 Task: Use the formula "CEILING.PRECISE" in spreadsheet "Project protfolio".
Action: Mouse moved to (727, 107)
Screenshot: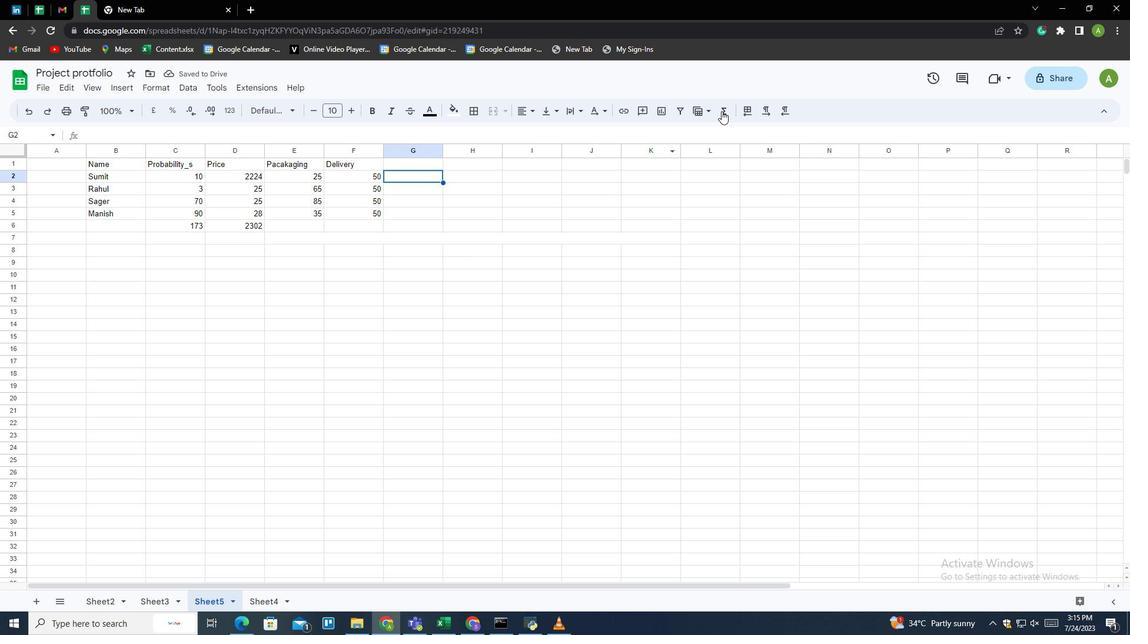 
Action: Mouse pressed left at (727, 107)
Screenshot: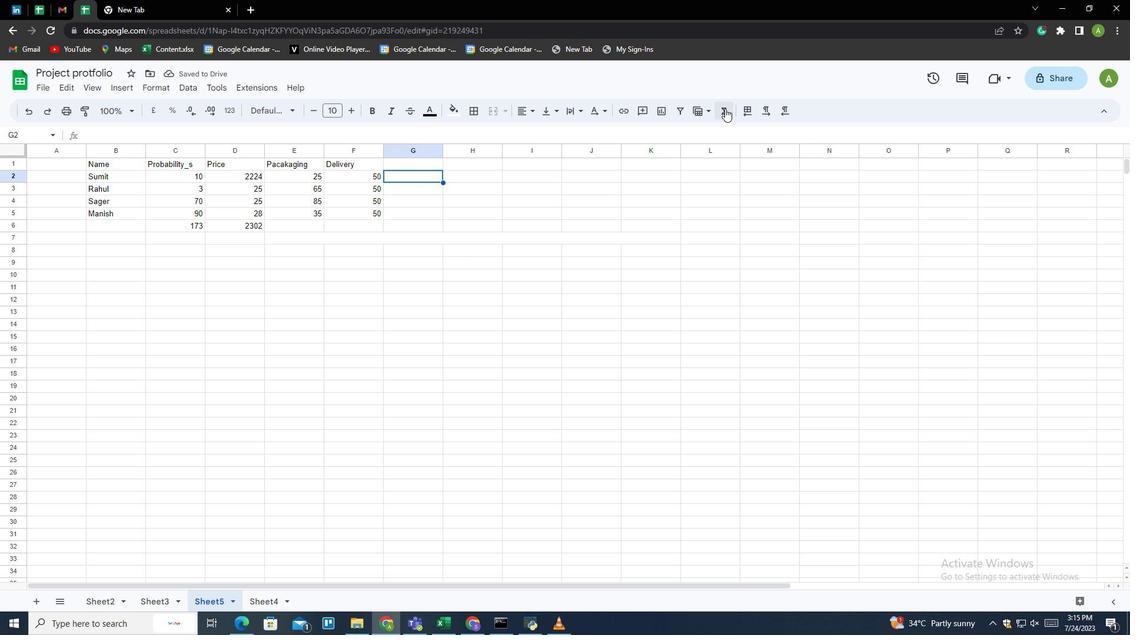
Action: Mouse moved to (745, 231)
Screenshot: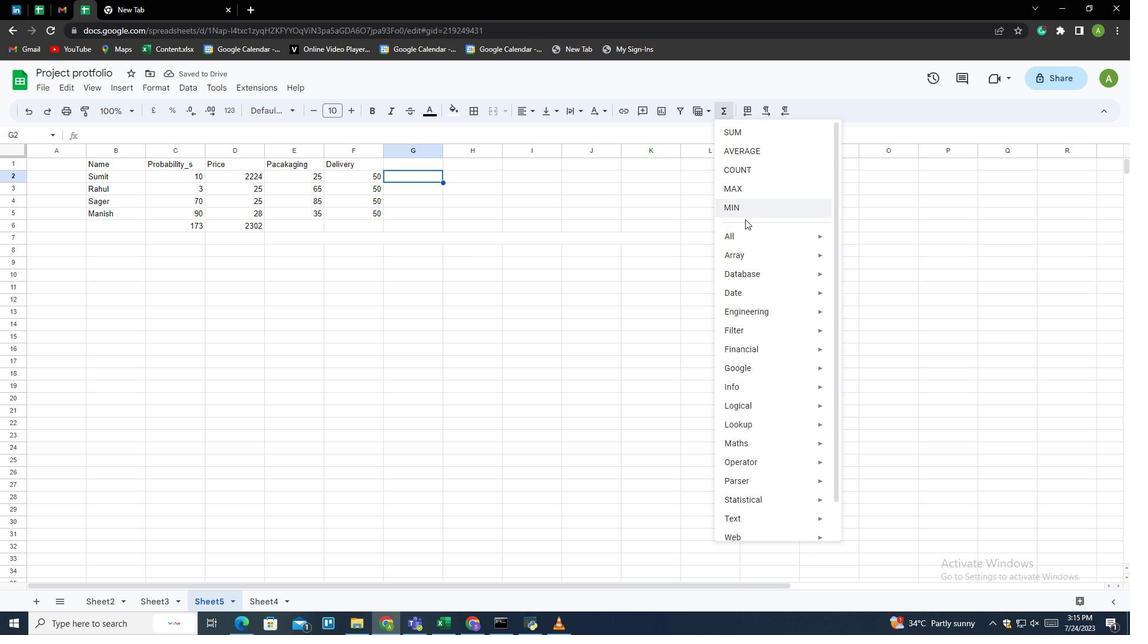 
Action: Mouse pressed left at (745, 231)
Screenshot: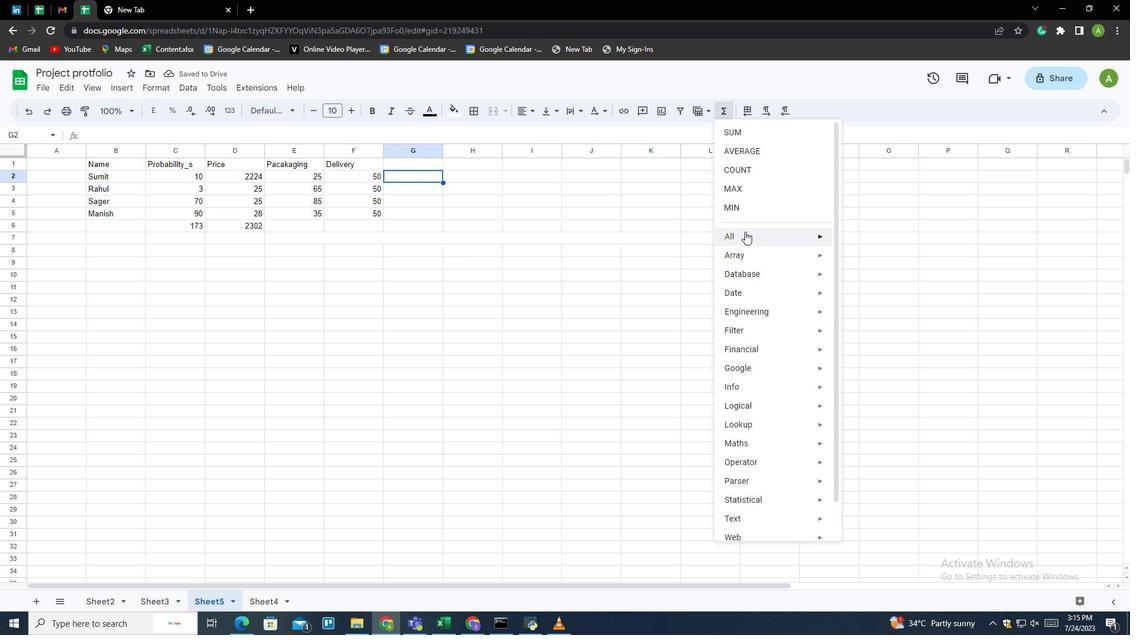 
Action: Mouse moved to (870, 482)
Screenshot: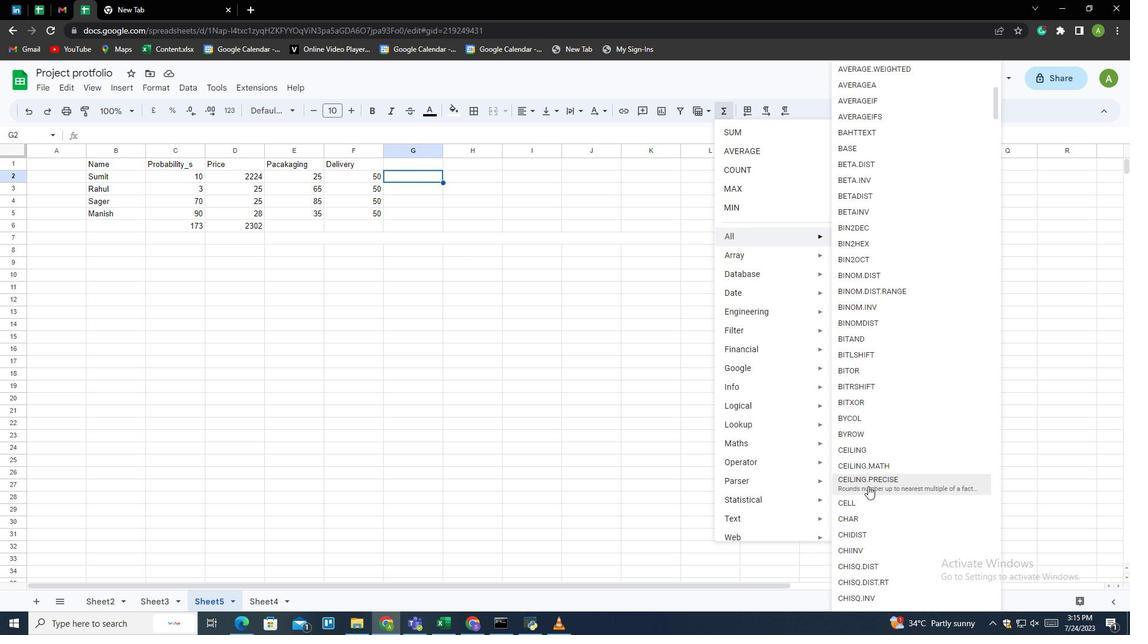 
Action: Mouse pressed left at (870, 482)
Screenshot: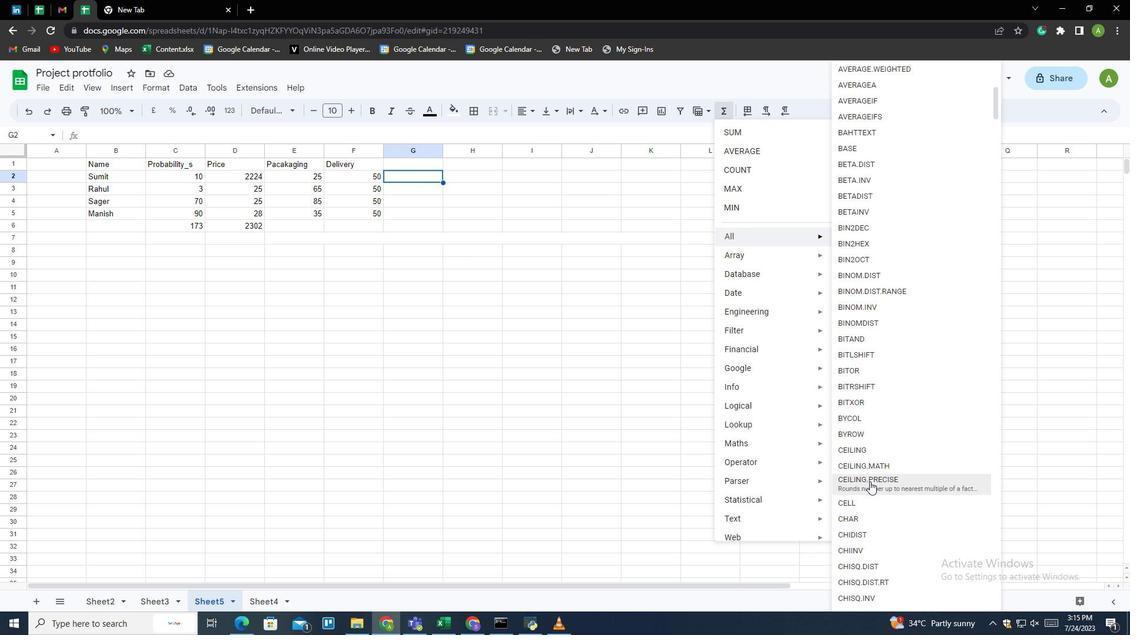 
Action: Mouse moved to (290, 178)
Screenshot: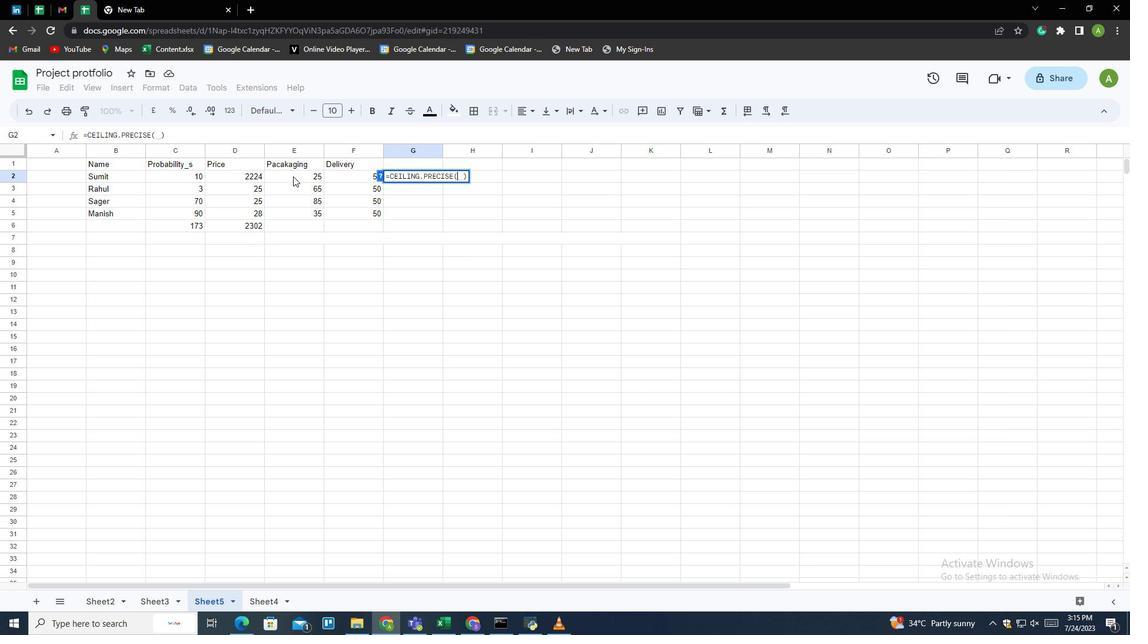 
Action: Mouse pressed left at (290, 178)
Screenshot: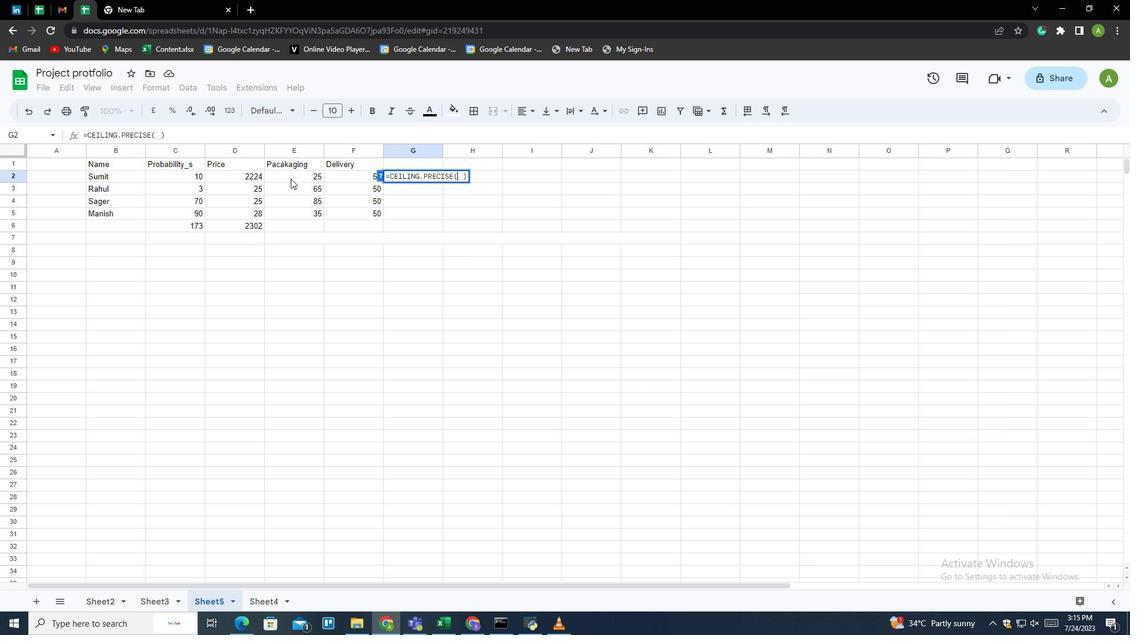 
Action: Mouse moved to (365, 176)
Screenshot: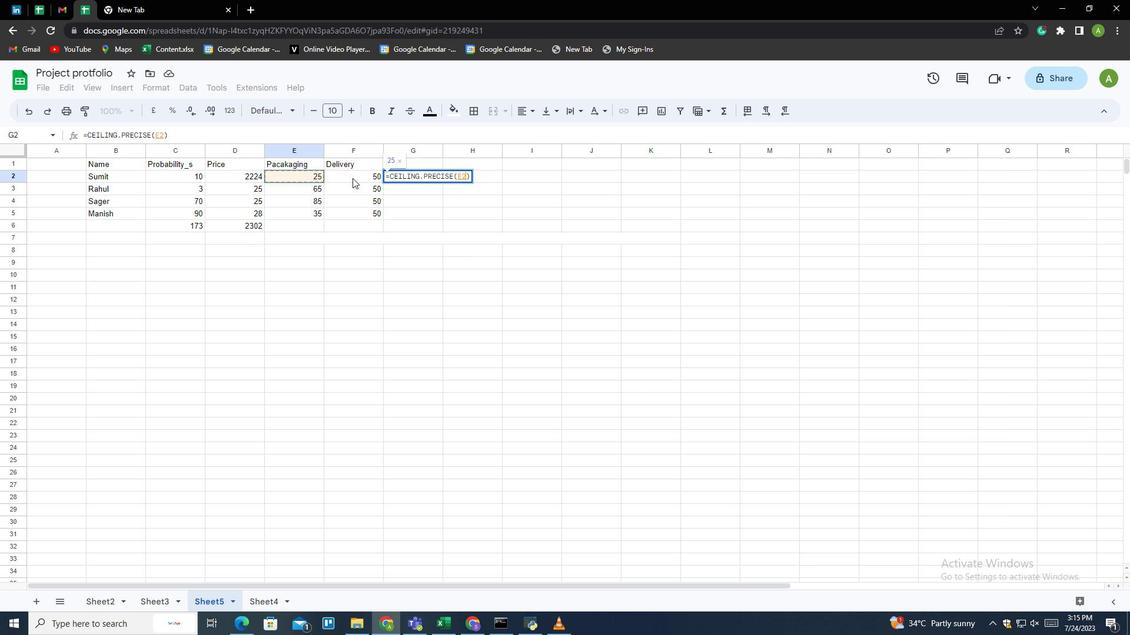 
Action: Mouse pressed left at (365, 176)
Screenshot: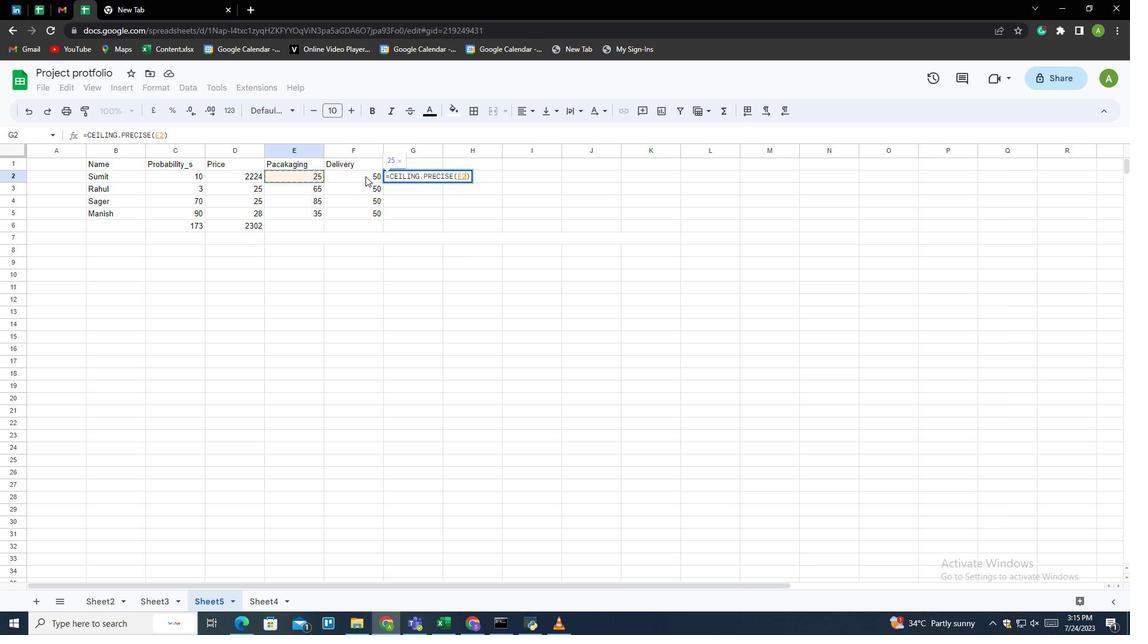 
Action: Key pressed <Key.enter>
Screenshot: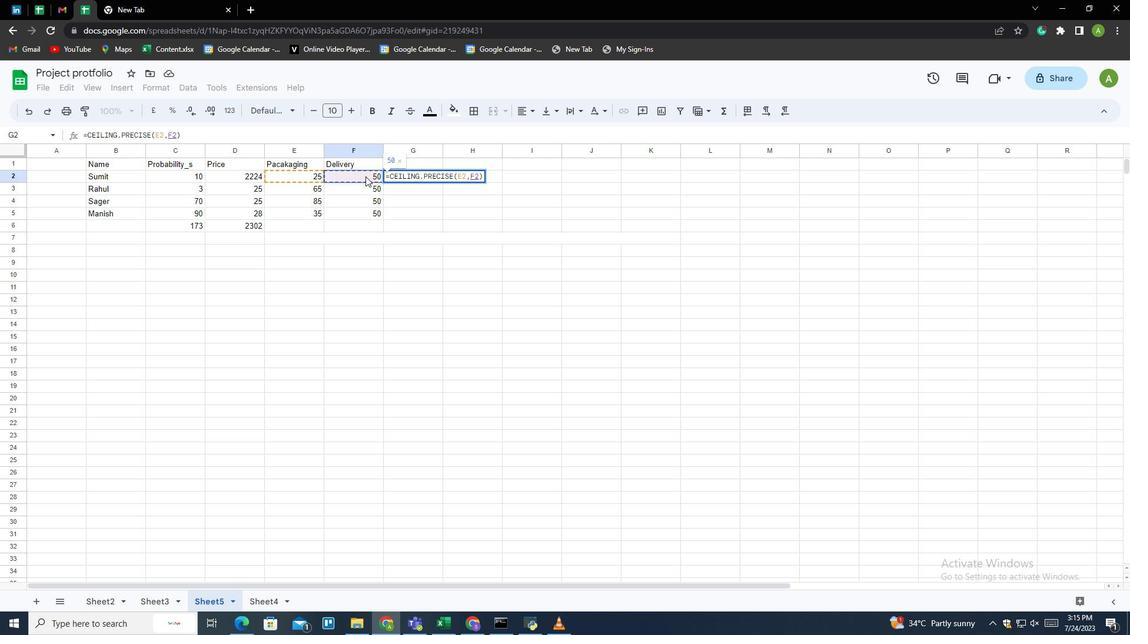 
